 Task: Show me advanced hiking trails near Riverside with scenic views.
Action: Mouse moved to (118, 58)
Screenshot: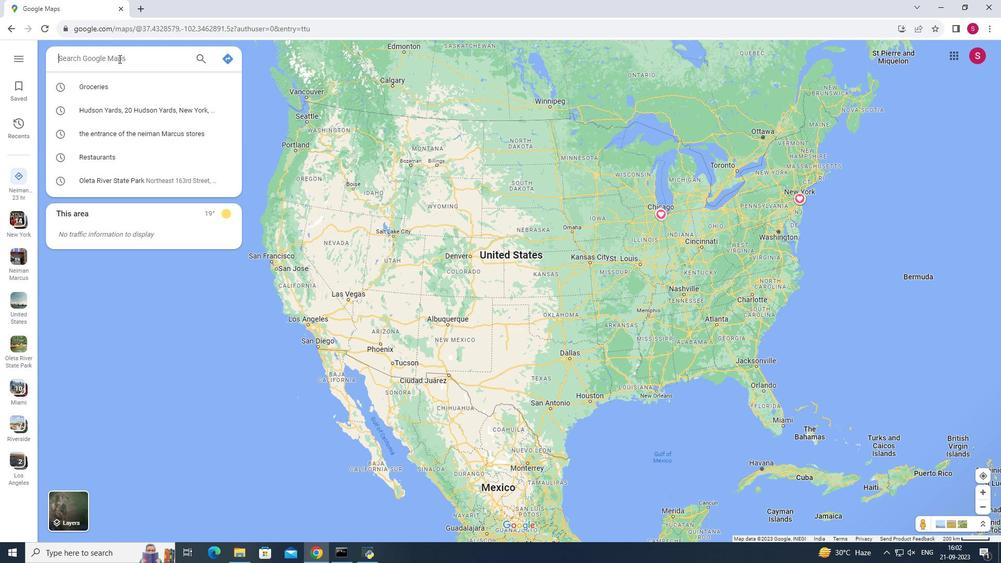 
Action: Mouse pressed left at (118, 58)
Screenshot: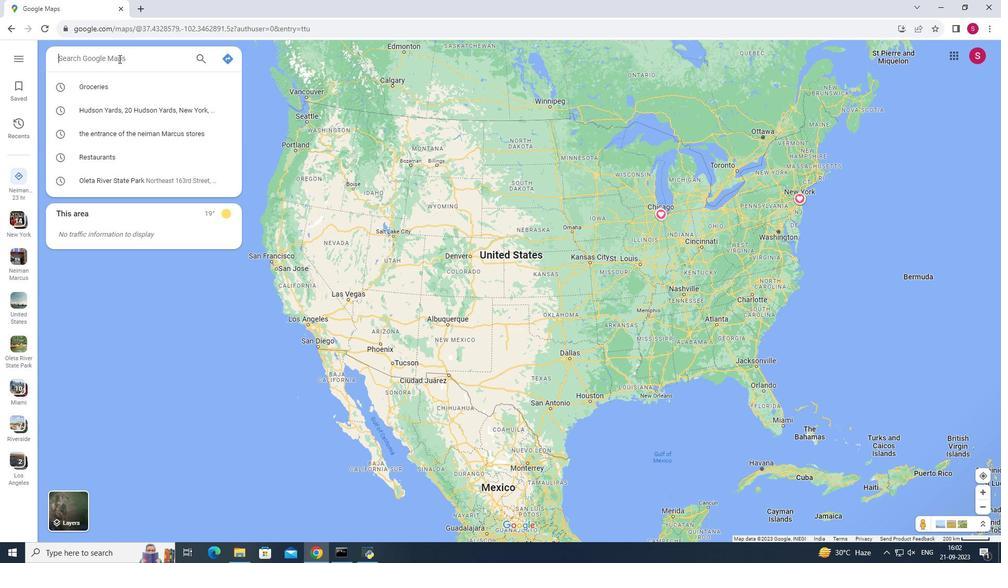 
Action: Key pressed <Key.shift>Riverside
Screenshot: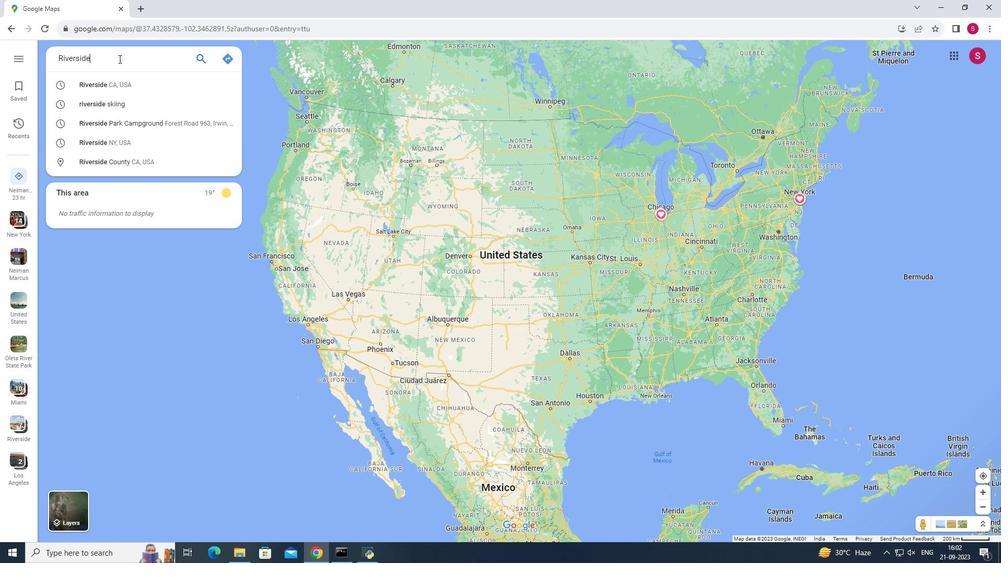 
Action: Mouse moved to (107, 86)
Screenshot: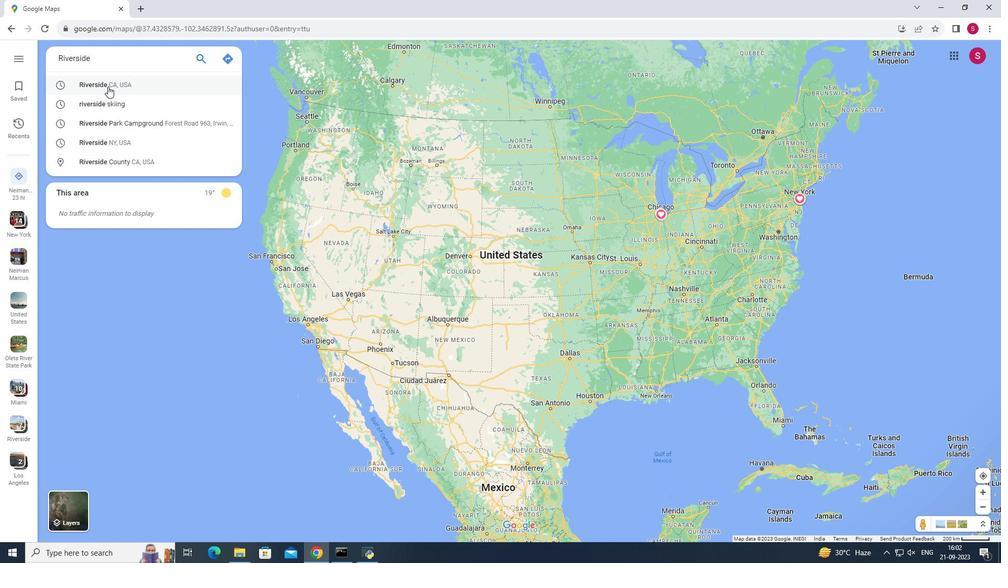 
Action: Mouse pressed left at (107, 86)
Screenshot: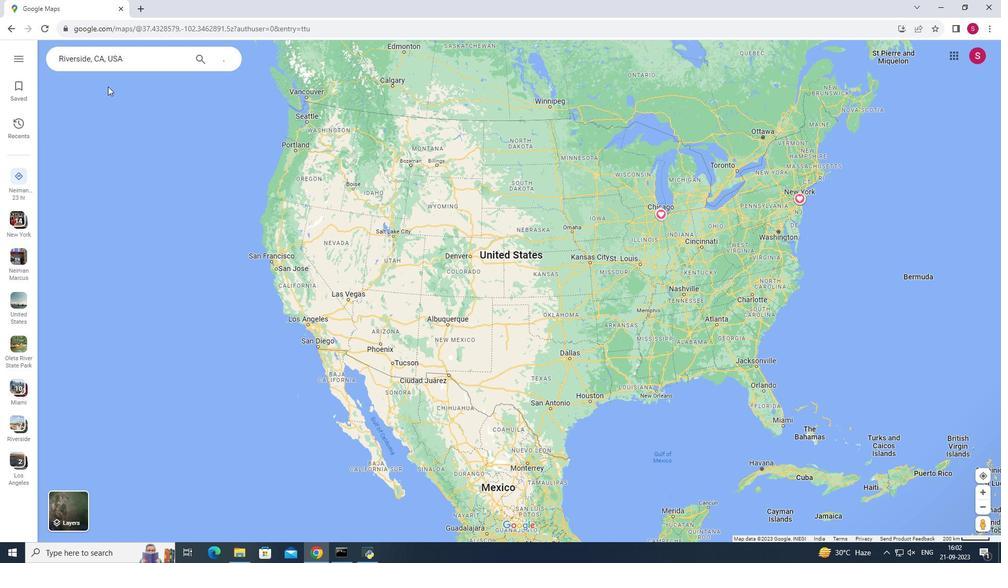 
Action: Mouse moved to (149, 235)
Screenshot: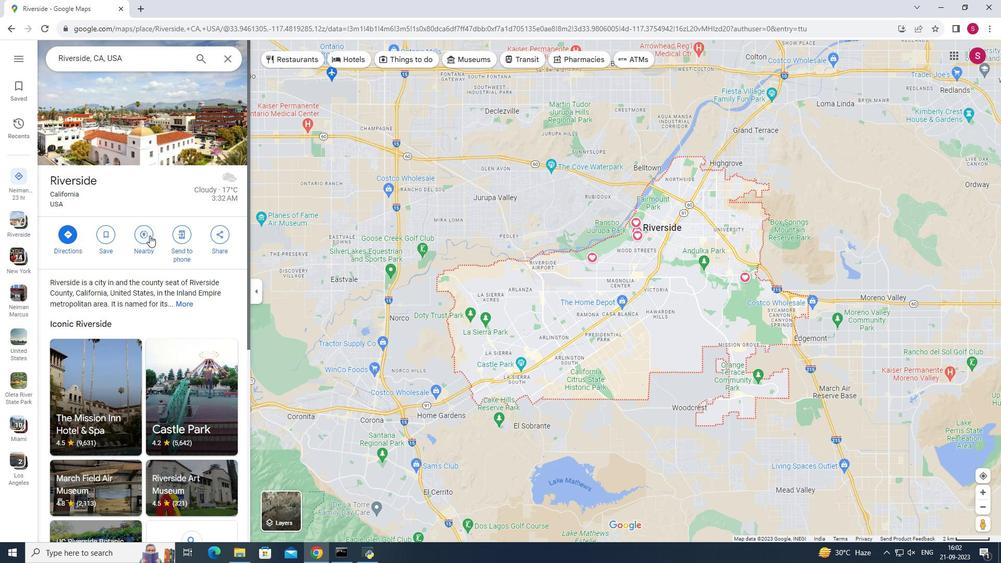
Action: Mouse pressed left at (149, 235)
Screenshot: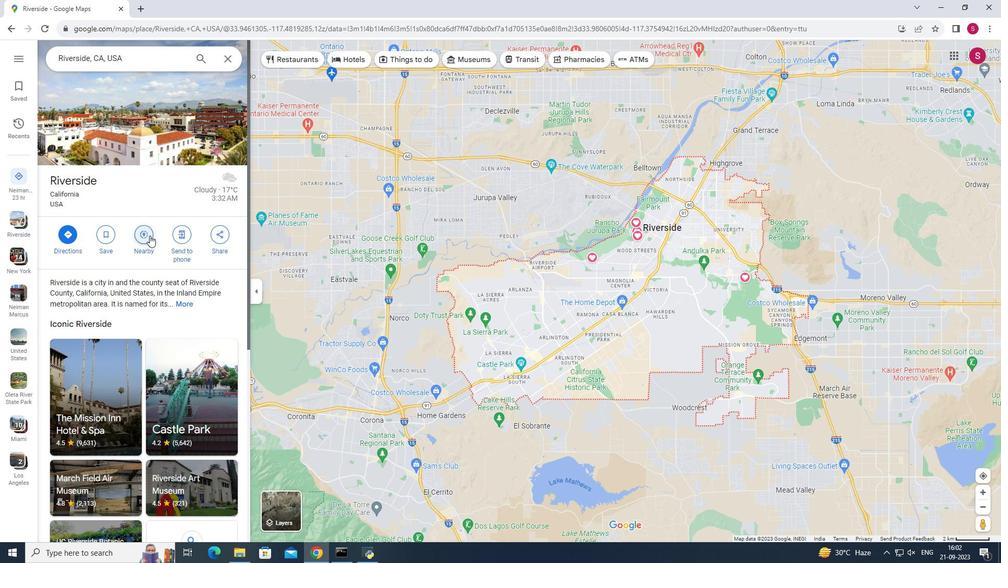 
Action: Mouse moved to (137, 57)
Screenshot: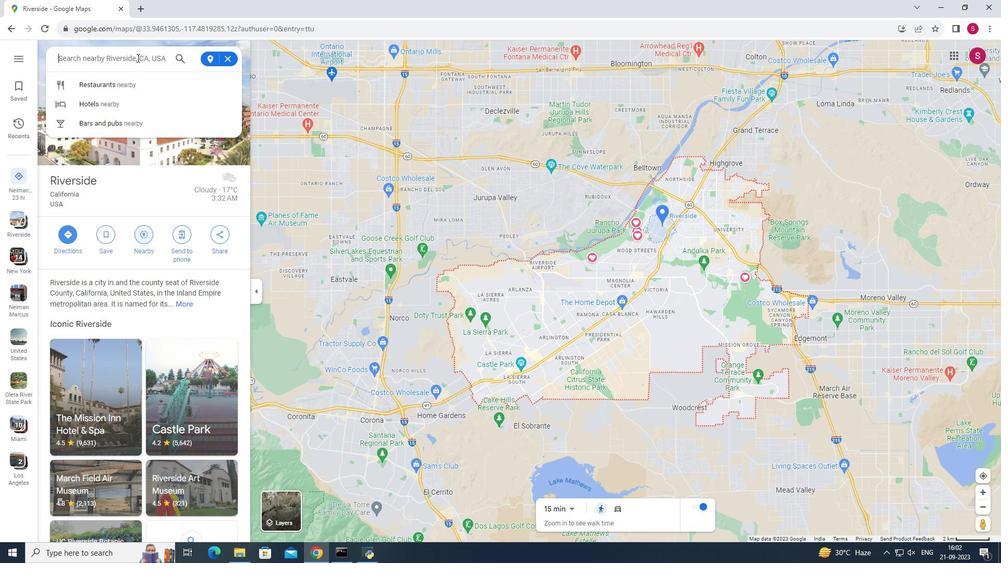 
Action: Mouse pressed left at (137, 57)
Screenshot: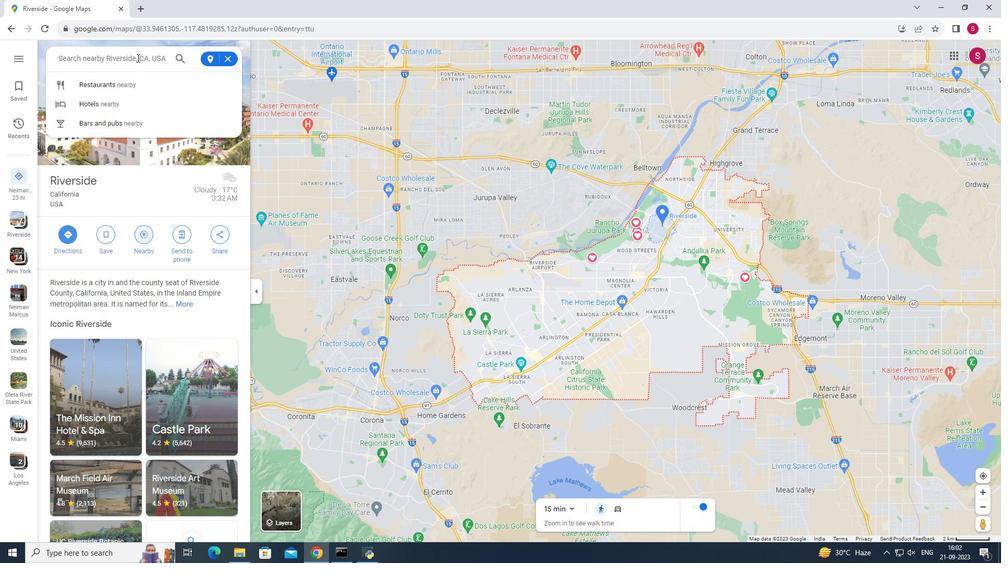 
Action: Key pressed advance<Key.space>hiking<Key.space>trails<Key.space>with<Key.space>scenic<Key.space>views<Key.enter>
Screenshot: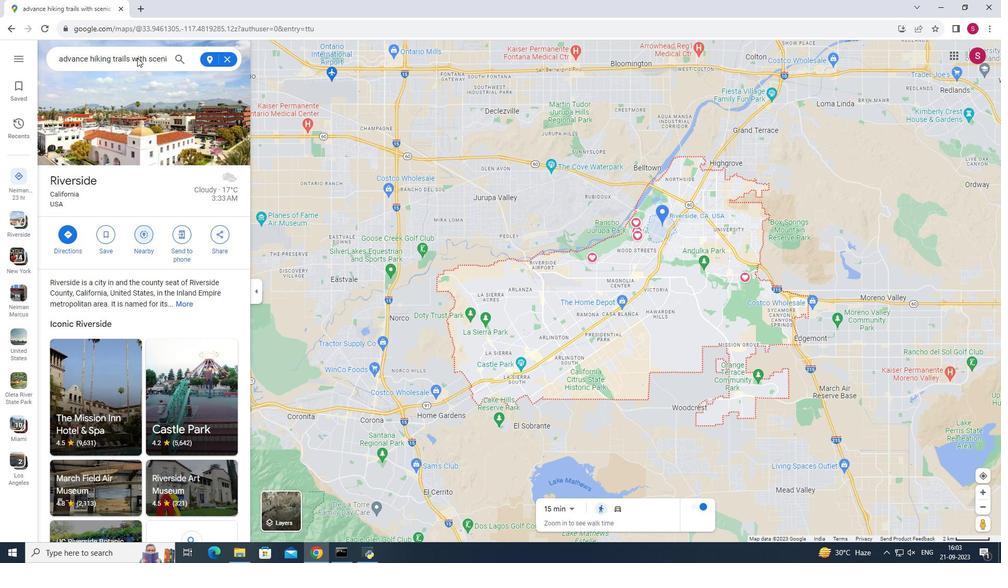 
Action: Mouse moved to (146, 179)
Screenshot: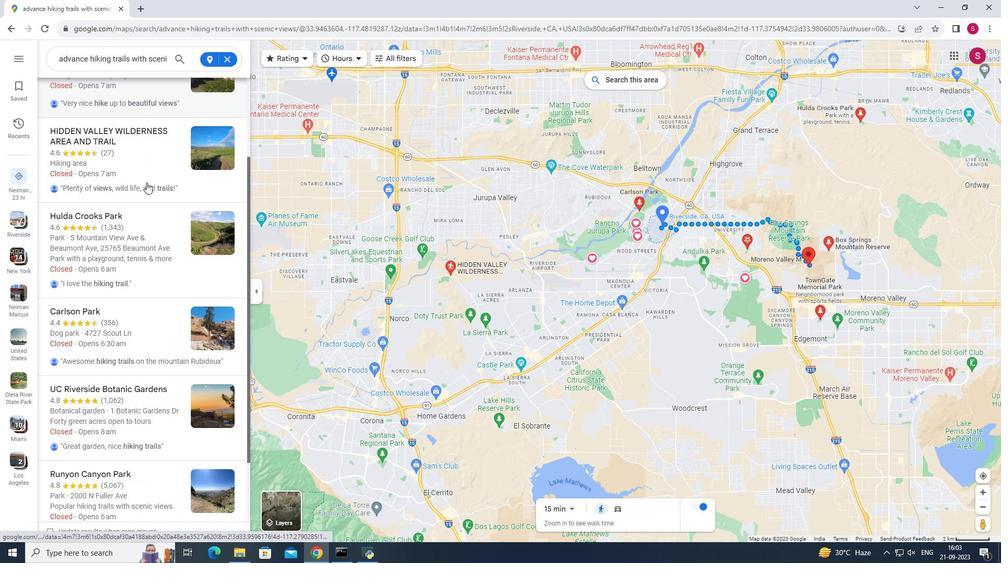 
Action: Mouse scrolled (146, 179) with delta (0, 0)
Screenshot: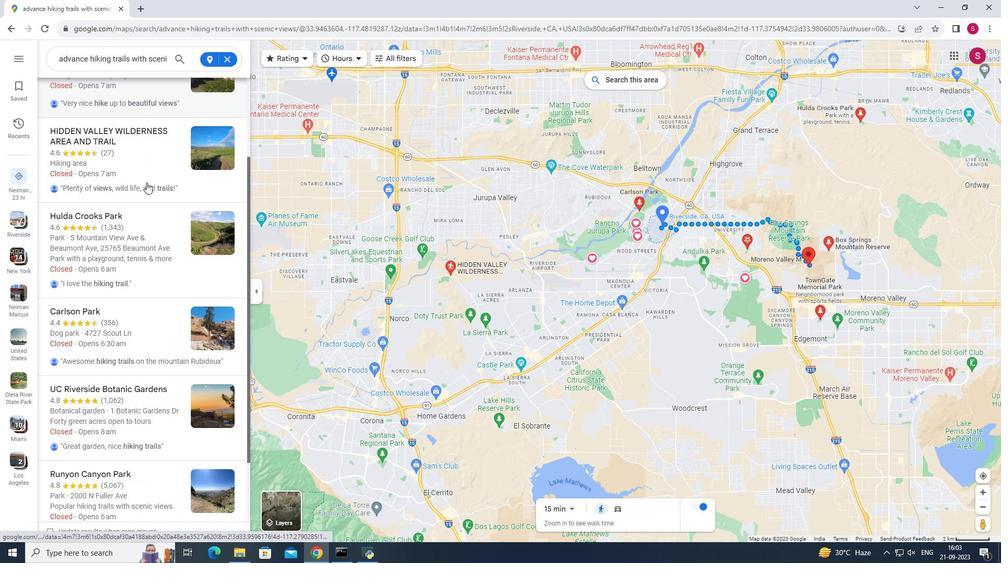
Action: Mouse moved to (146, 182)
Screenshot: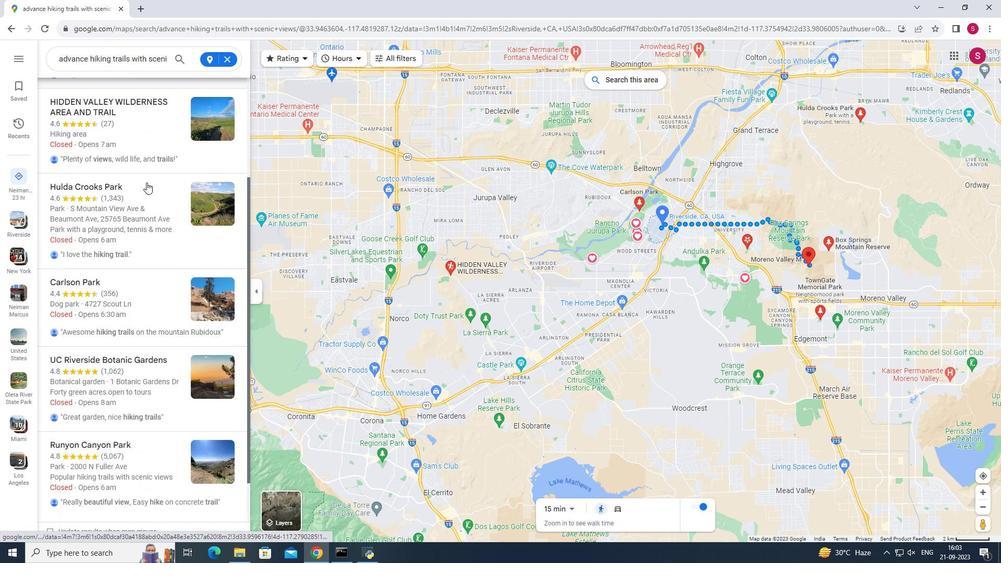 
Action: Mouse scrolled (146, 182) with delta (0, 0)
Screenshot: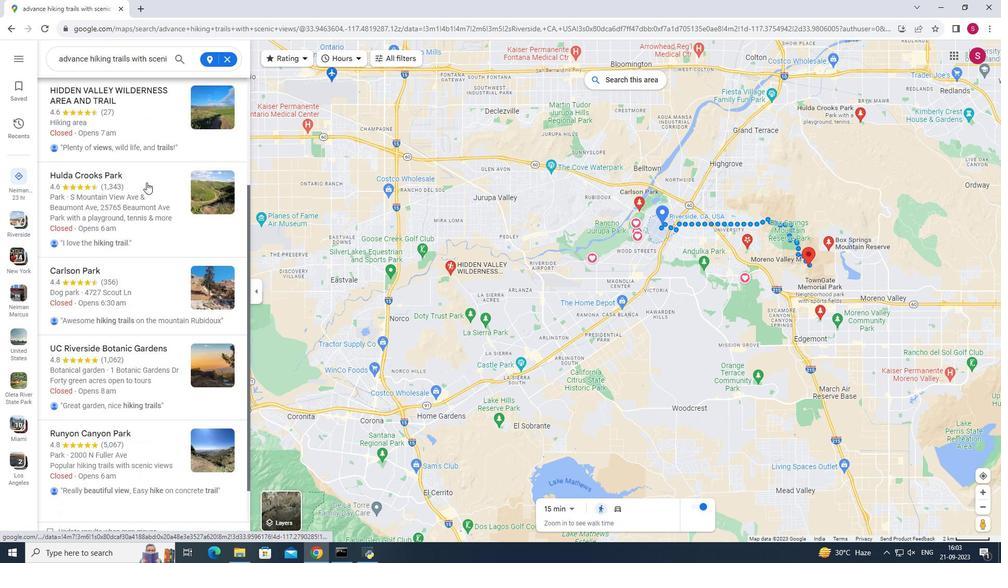 
Action: Mouse moved to (146, 182)
Screenshot: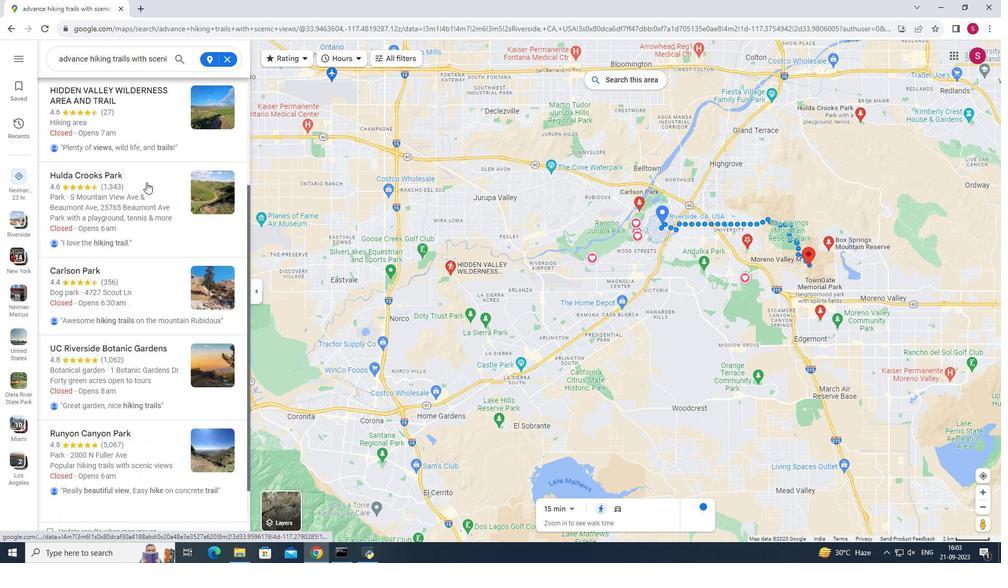 
Action: Mouse scrolled (146, 182) with delta (0, 0)
Screenshot: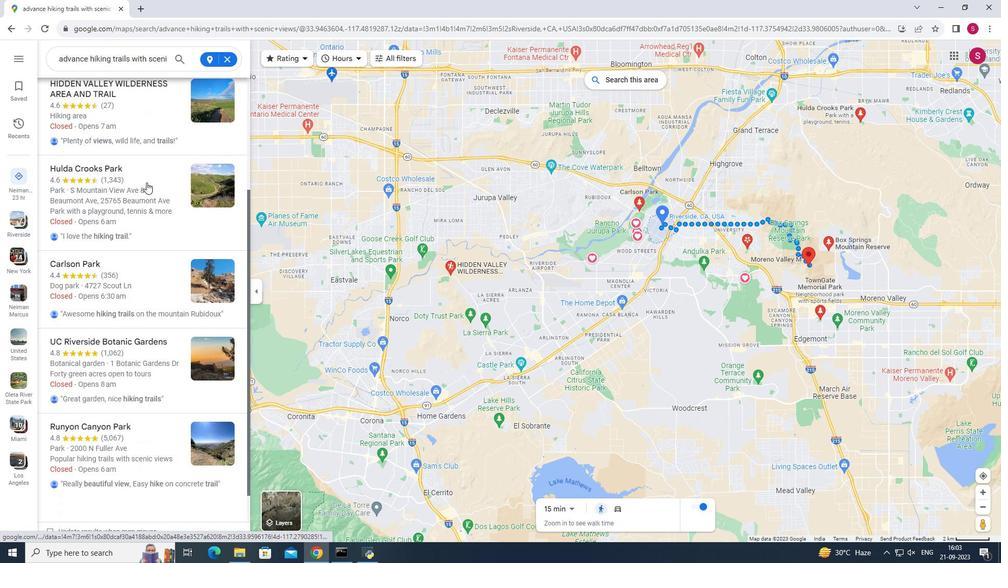 
Action: Mouse scrolled (146, 182) with delta (0, 0)
Screenshot: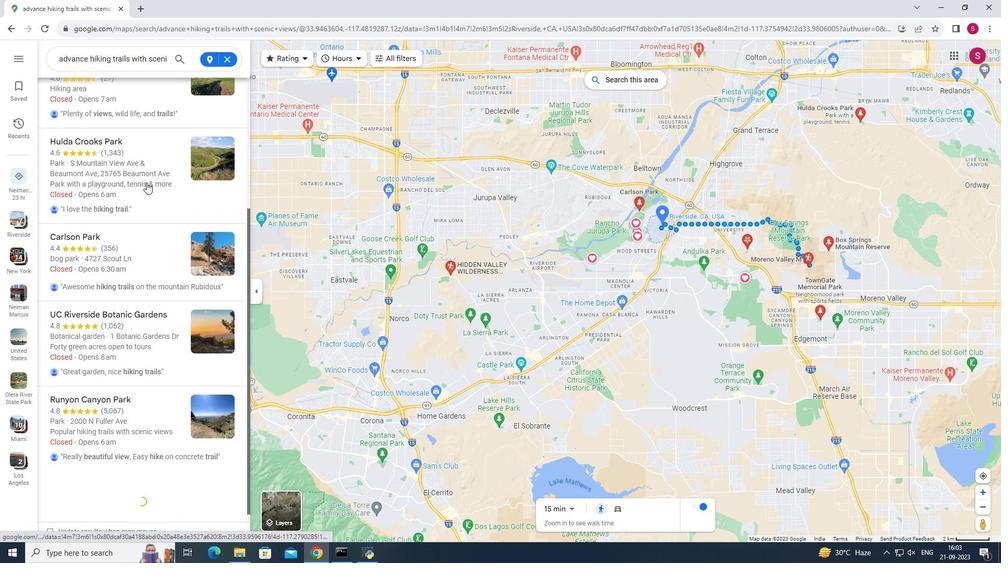 
Action: Mouse scrolled (146, 182) with delta (0, 0)
Screenshot: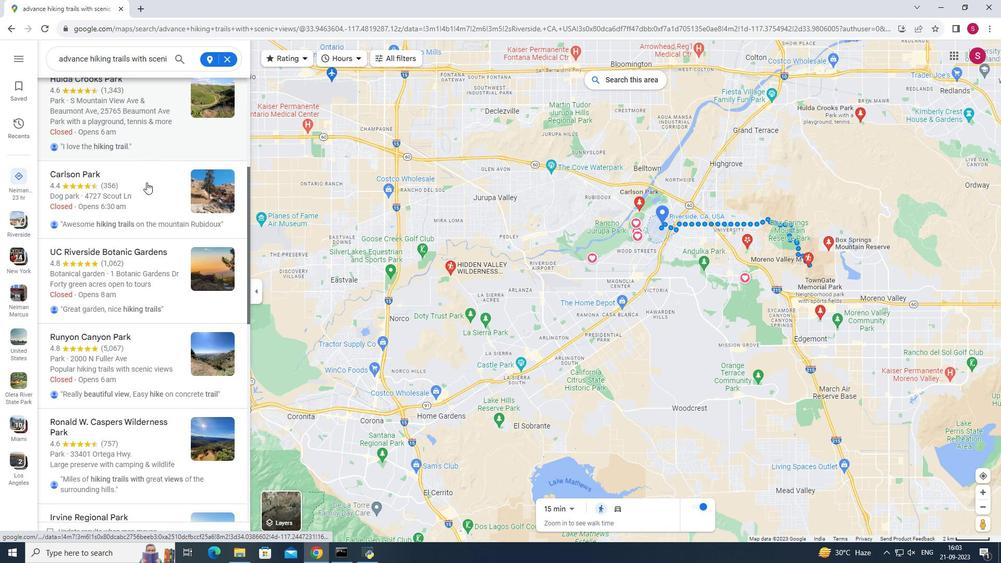 
Action: Mouse scrolled (146, 182) with delta (0, 0)
Screenshot: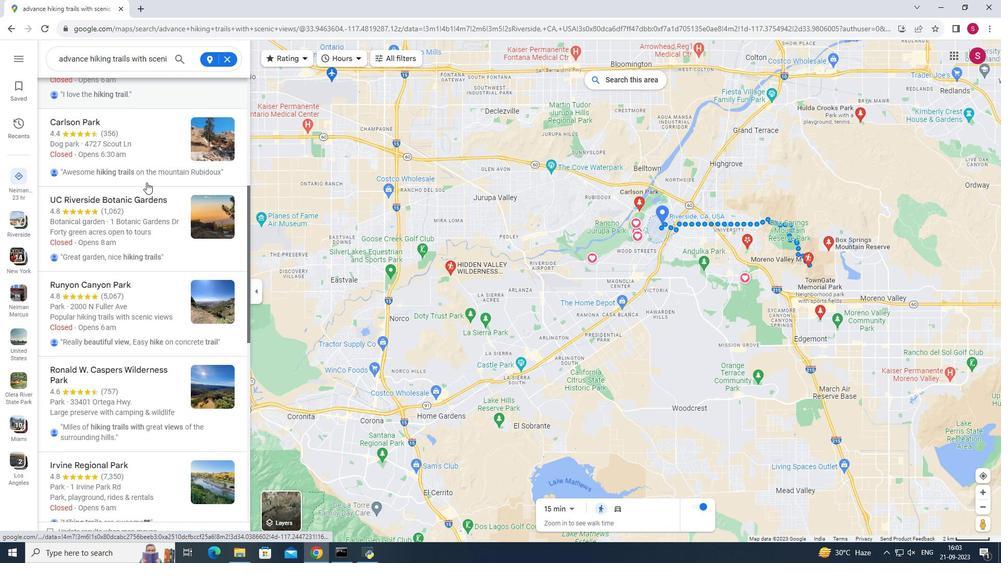 
Action: Mouse moved to (153, 183)
Screenshot: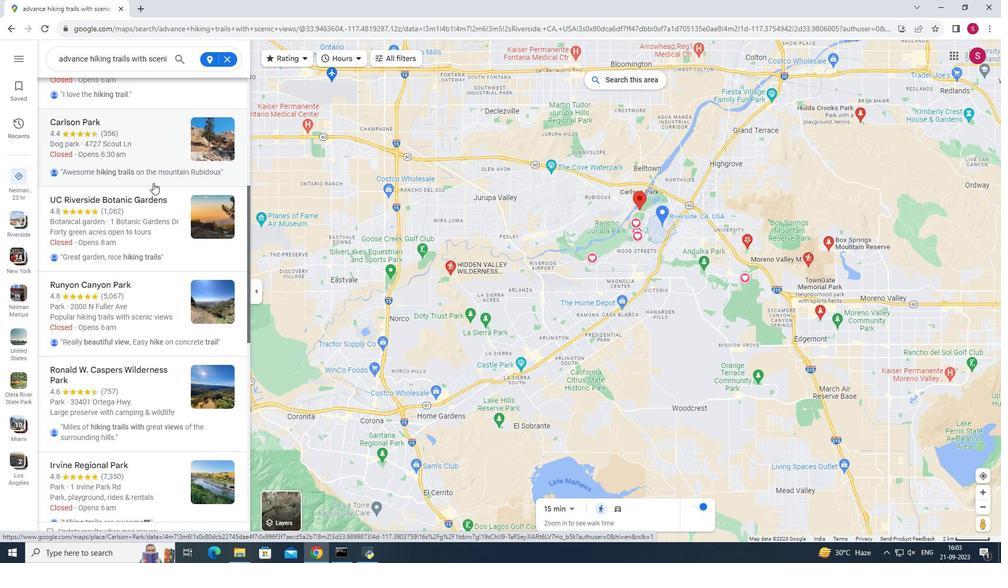 
Action: Mouse scrolled (153, 182) with delta (0, 0)
Screenshot: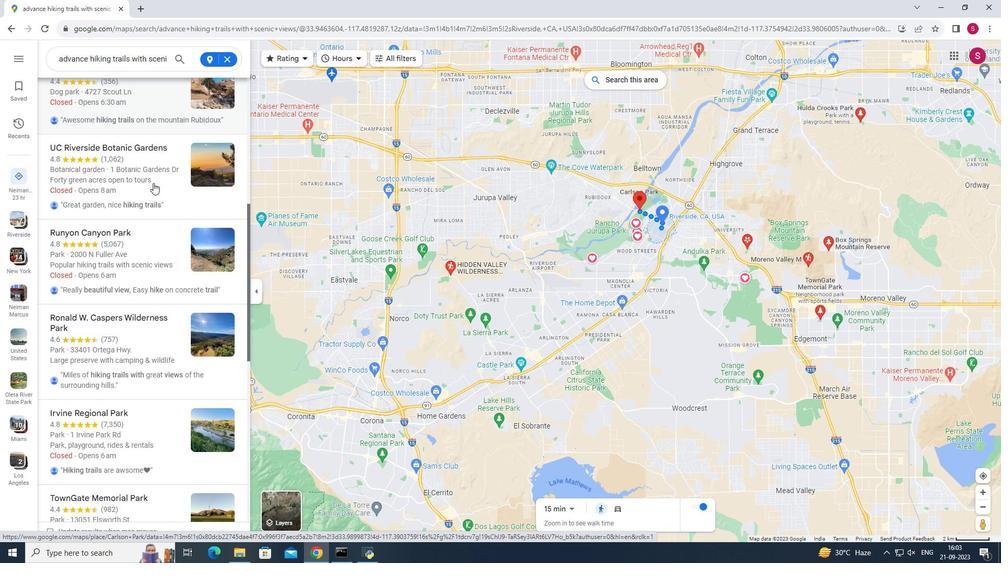 
Action: Mouse scrolled (153, 182) with delta (0, 0)
Screenshot: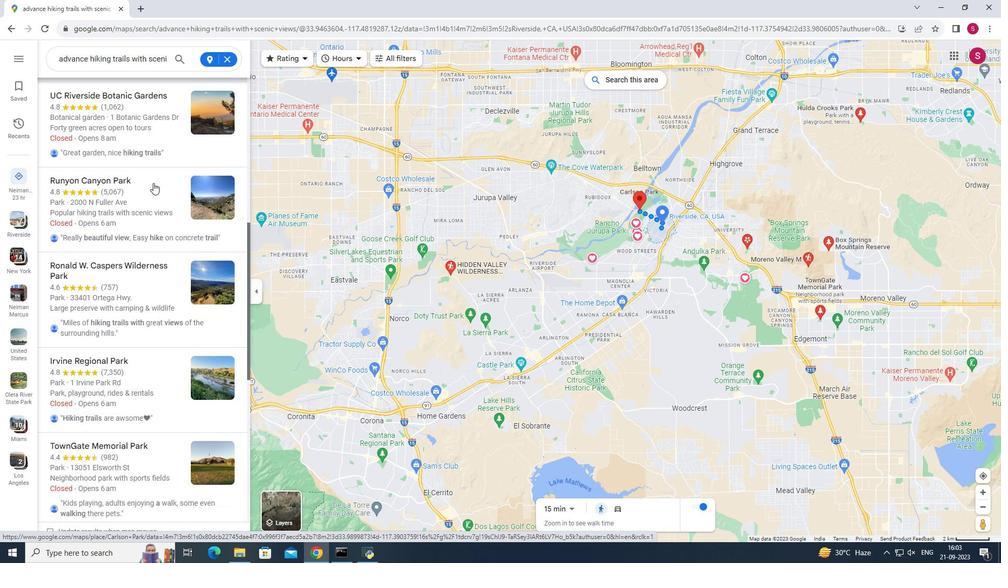 
Action: Mouse moved to (154, 183)
Screenshot: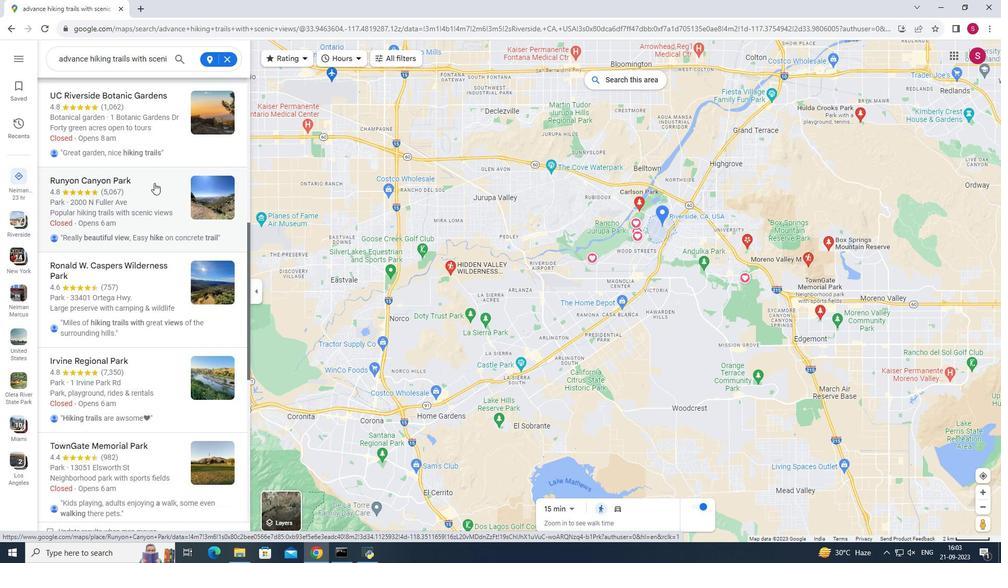 
Action: Mouse scrolled (154, 182) with delta (0, 0)
Screenshot: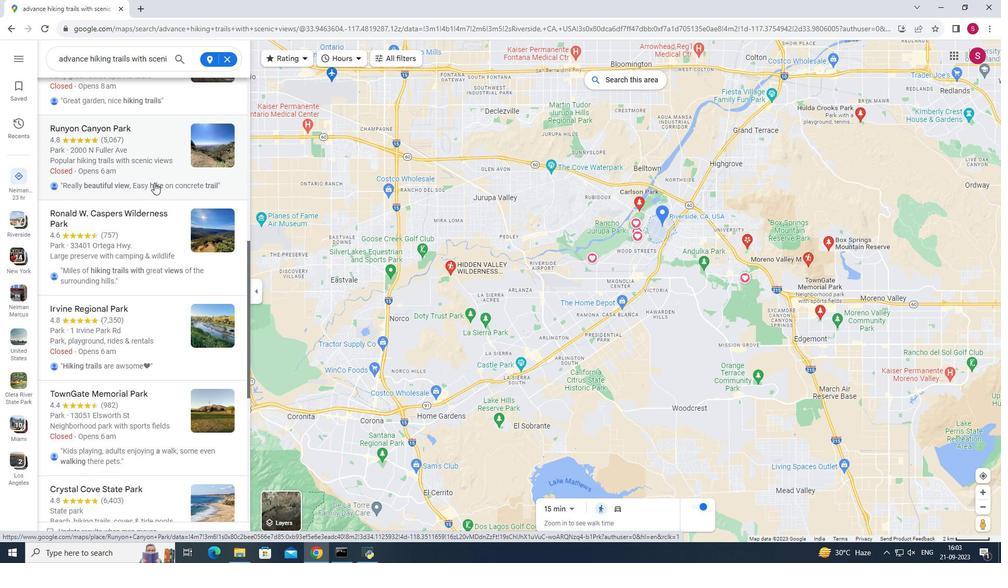 
Action: Mouse scrolled (154, 182) with delta (0, 0)
Screenshot: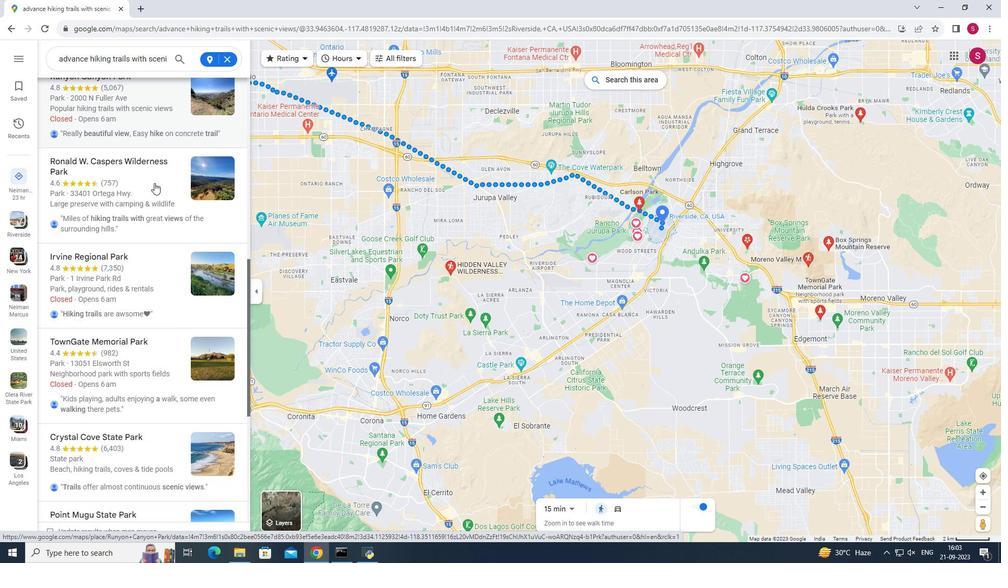 
Action: Mouse scrolled (154, 182) with delta (0, 0)
Screenshot: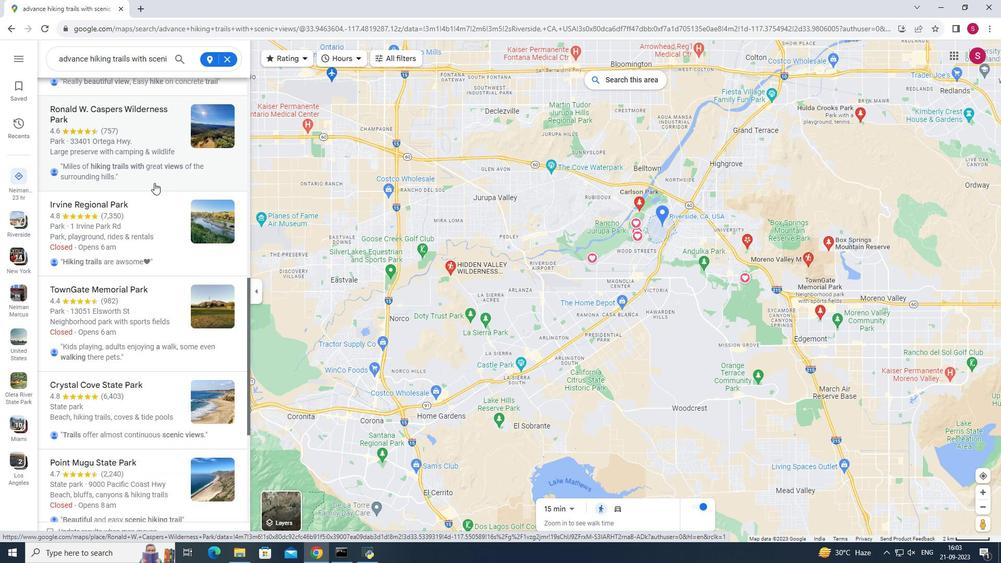 
Action: Mouse scrolled (154, 182) with delta (0, 0)
Screenshot: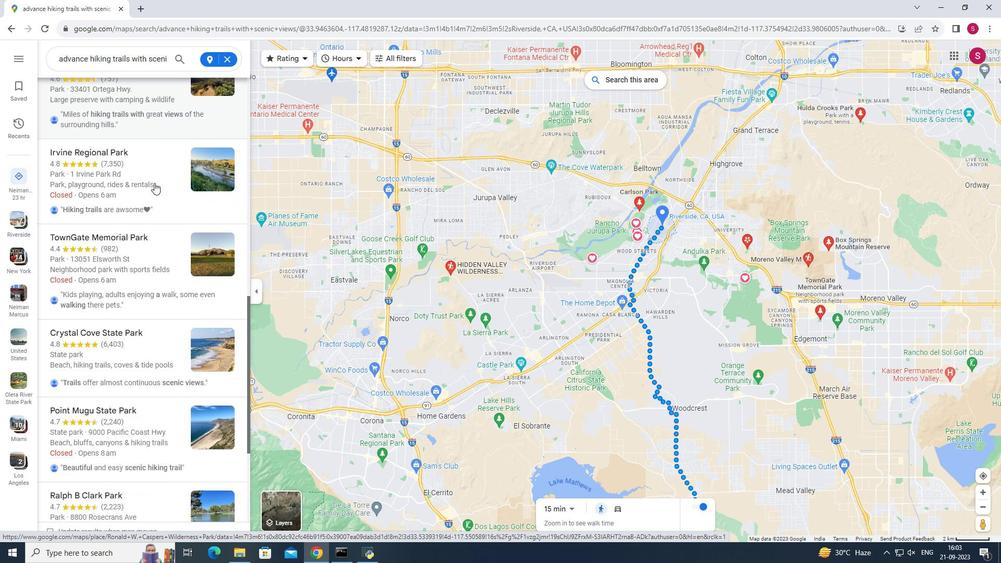 
Action: Mouse scrolled (154, 182) with delta (0, 0)
Screenshot: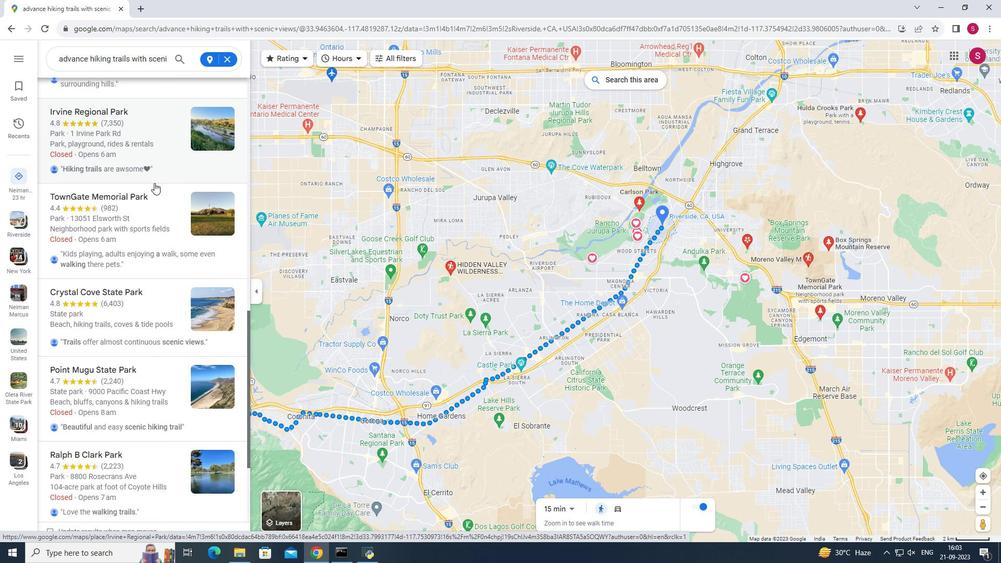 
Action: Mouse scrolled (154, 182) with delta (0, 0)
Screenshot: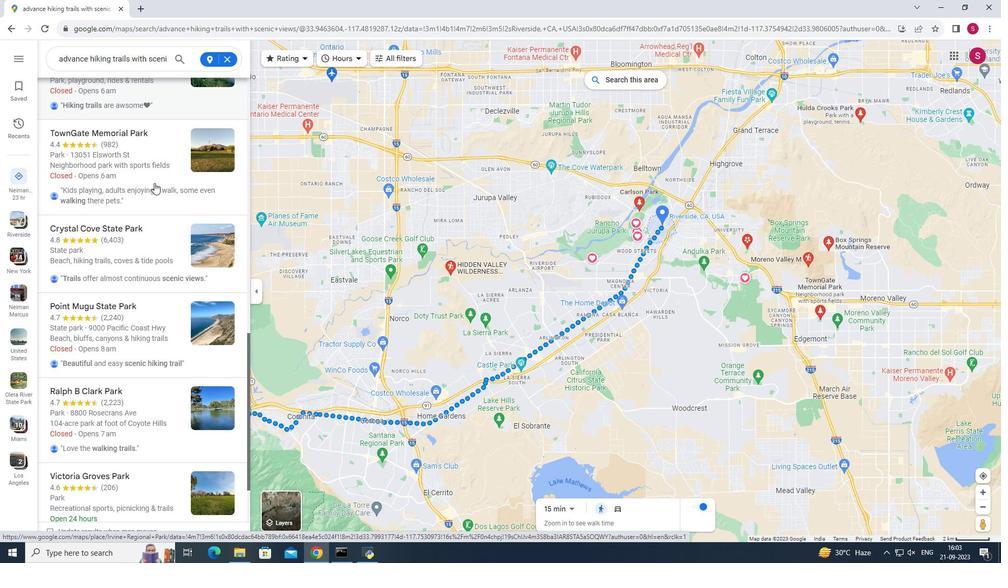 
Action: Mouse scrolled (154, 182) with delta (0, 0)
Screenshot: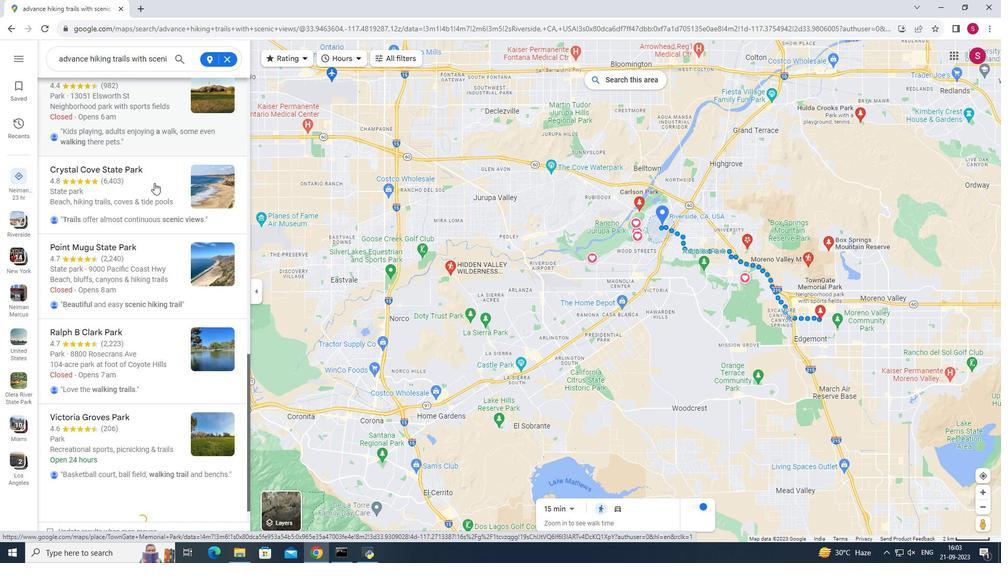 
Action: Mouse scrolled (154, 182) with delta (0, 0)
Screenshot: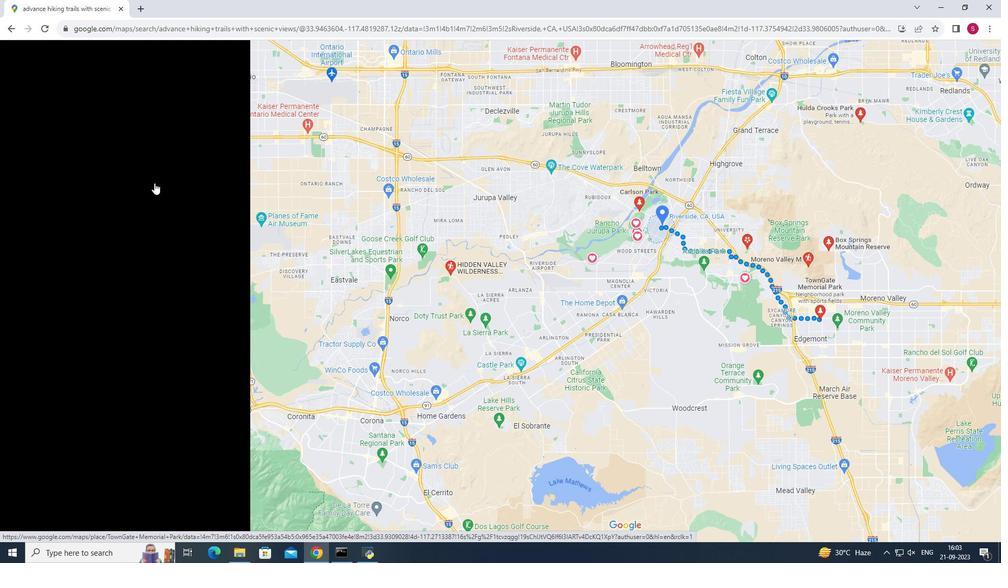 
Action: Mouse scrolled (154, 182) with delta (0, 0)
Screenshot: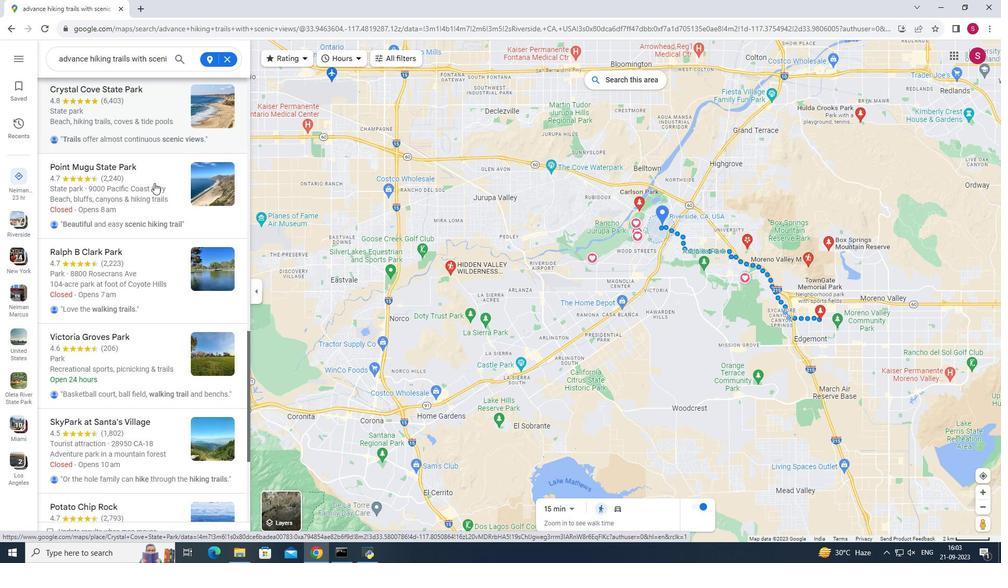
Action: Mouse scrolled (154, 182) with delta (0, 0)
Screenshot: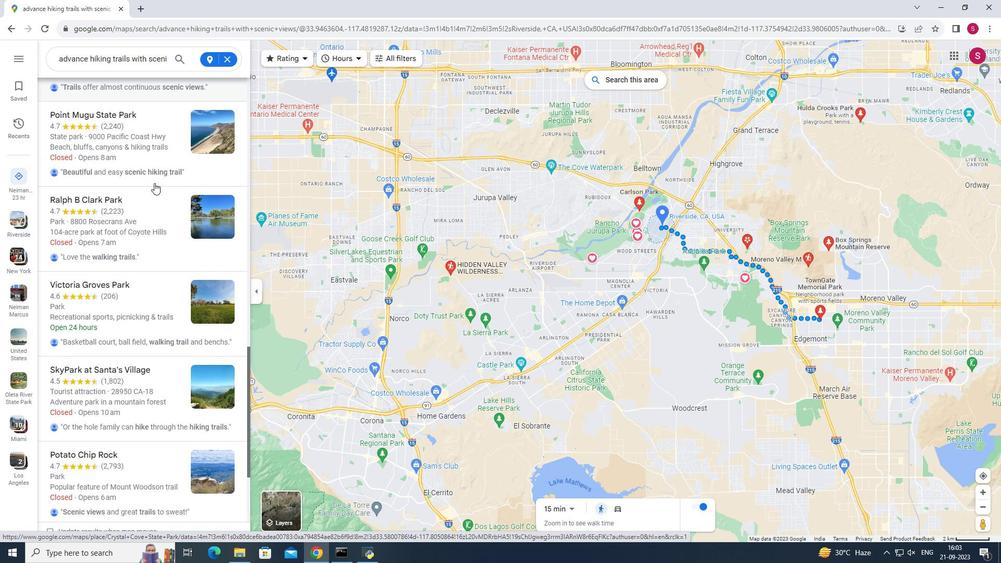 
Action: Mouse scrolled (154, 182) with delta (0, 0)
Screenshot: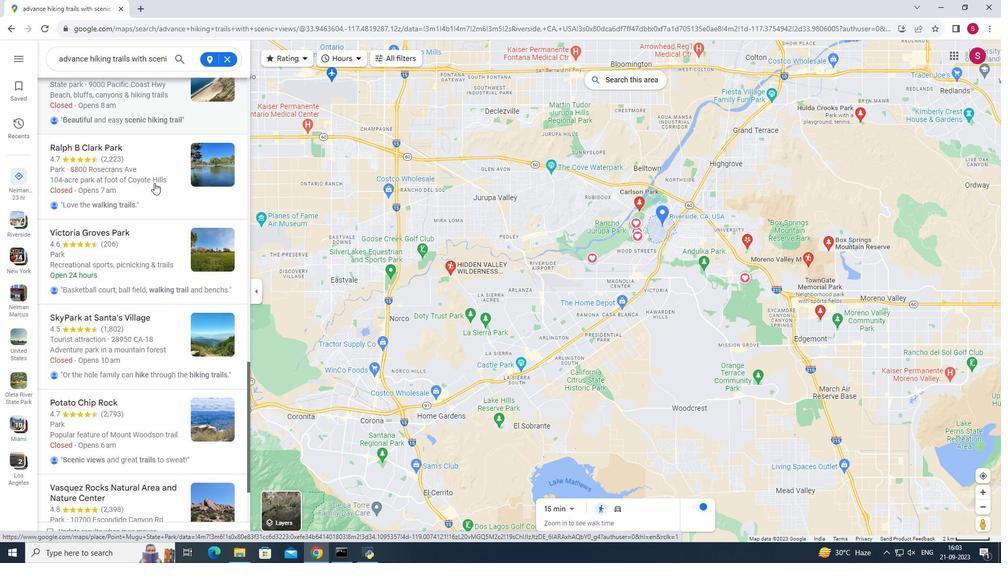 
Action: Mouse scrolled (154, 182) with delta (0, 0)
Screenshot: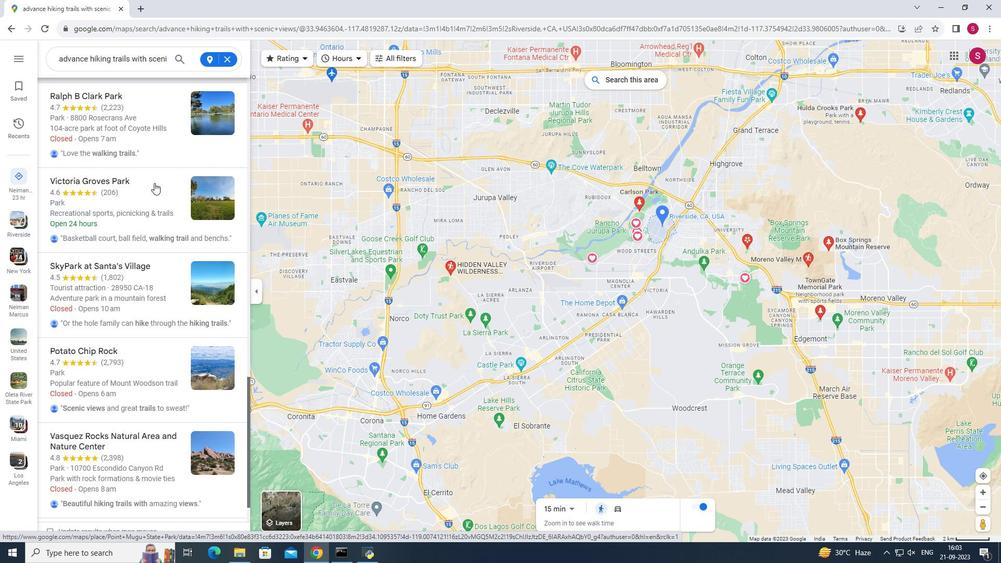 
Action: Mouse scrolled (154, 182) with delta (0, 0)
Screenshot: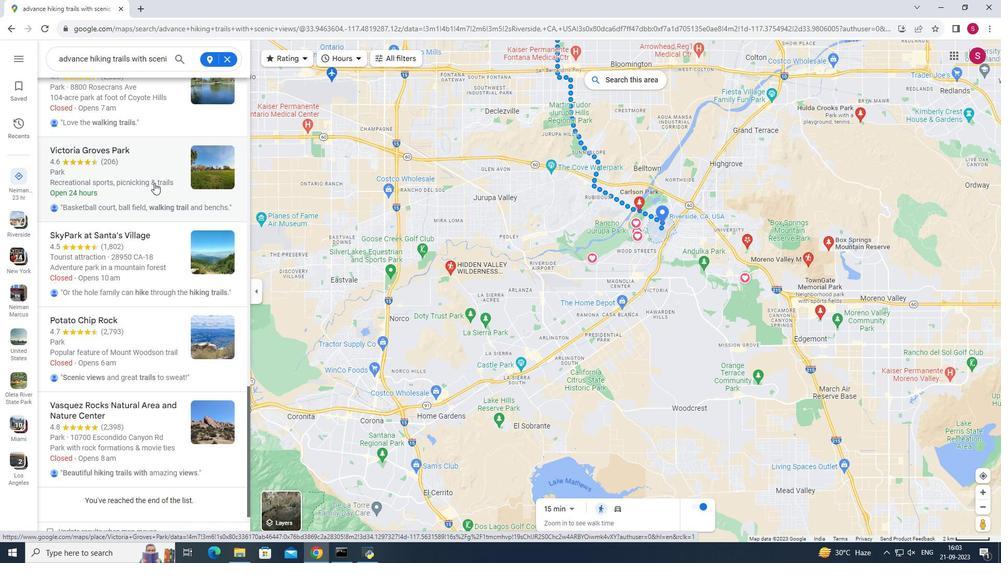 
Action: Mouse scrolled (154, 182) with delta (0, 0)
Screenshot: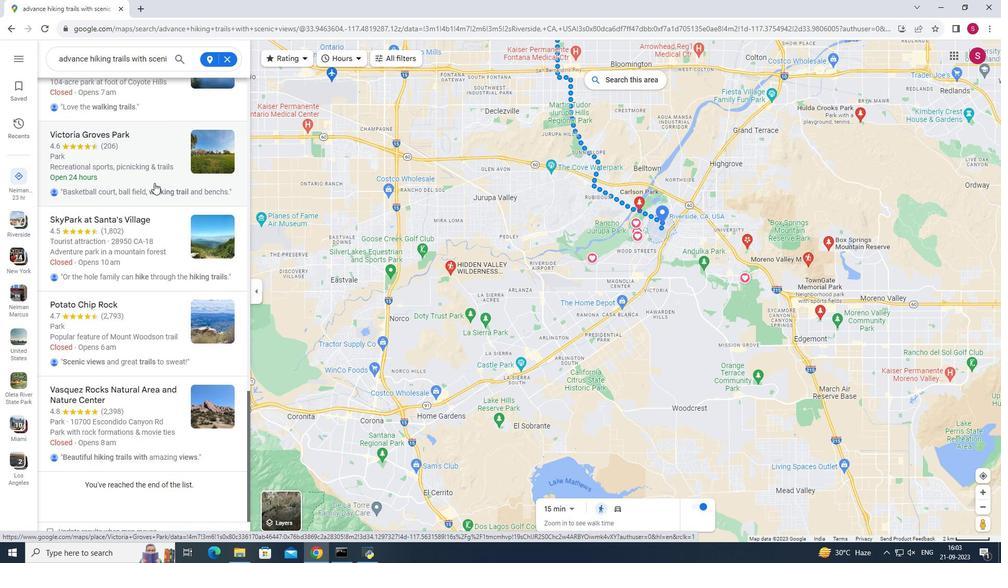 
Action: Mouse scrolled (154, 182) with delta (0, 0)
Screenshot: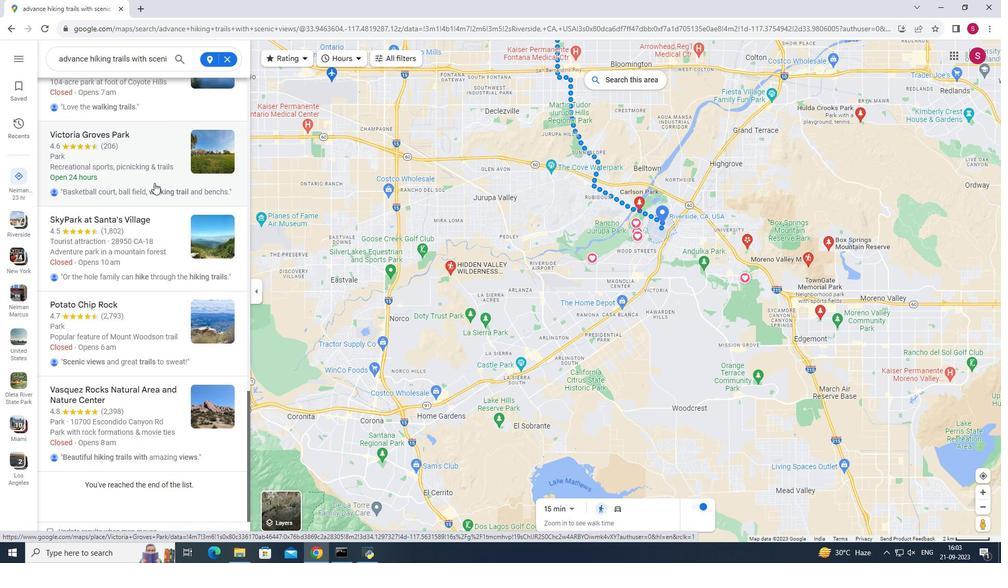 
Action: Mouse scrolled (154, 182) with delta (0, 0)
Screenshot: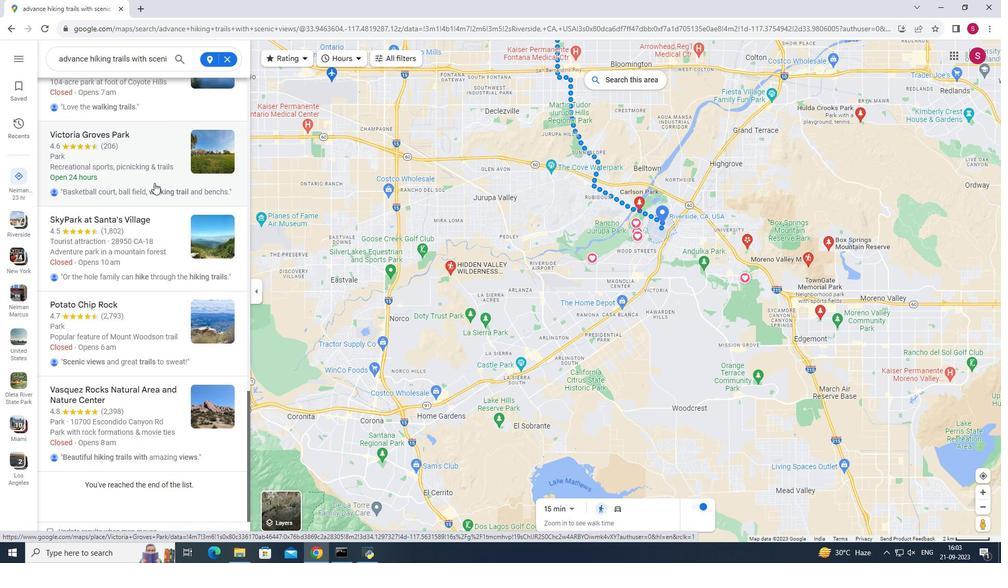 
Action: Mouse moved to (189, 176)
Screenshot: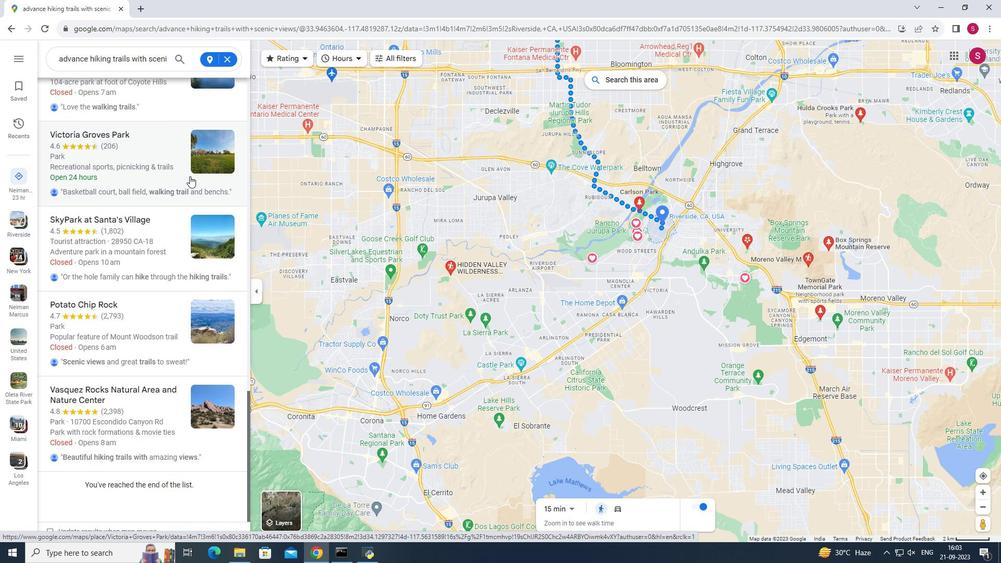 
